 Task: Select the margins with none.
Action: Mouse moved to (54, 98)
Screenshot: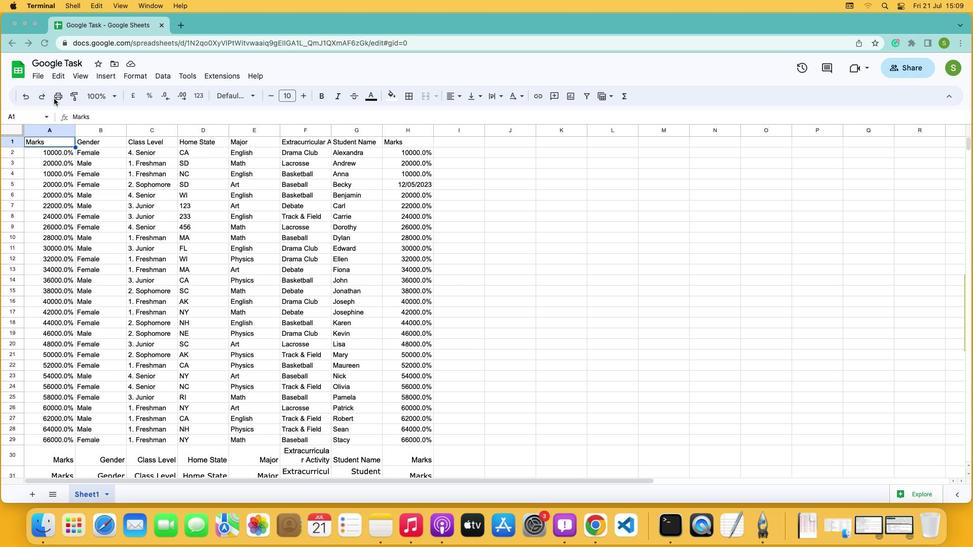 
Action: Mouse pressed left at (54, 98)
Screenshot: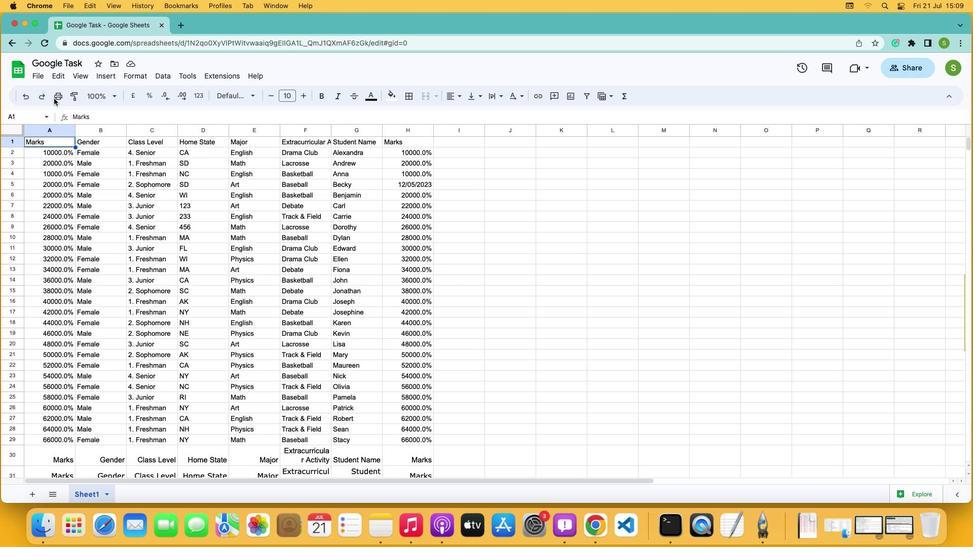 
Action: Mouse moved to (57, 99)
Screenshot: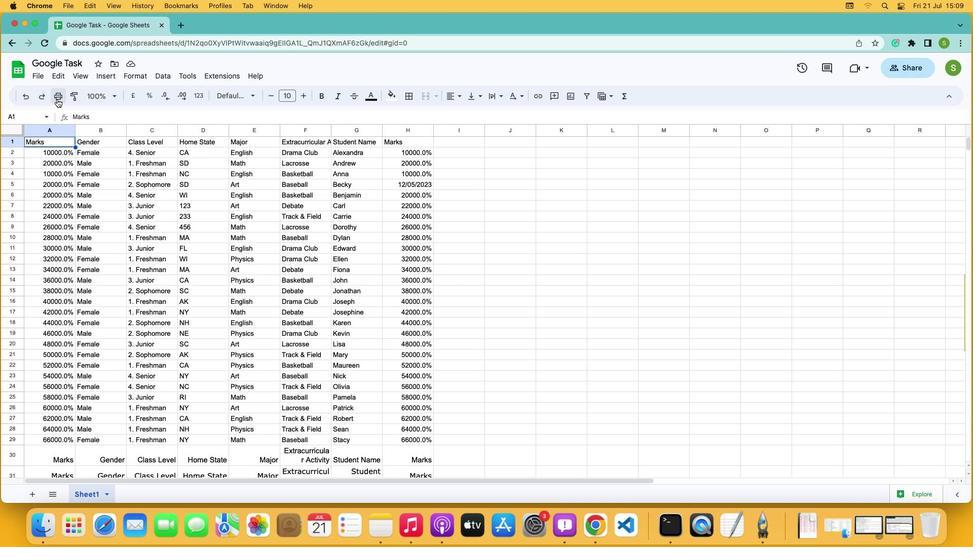 
Action: Mouse pressed left at (57, 99)
Screenshot: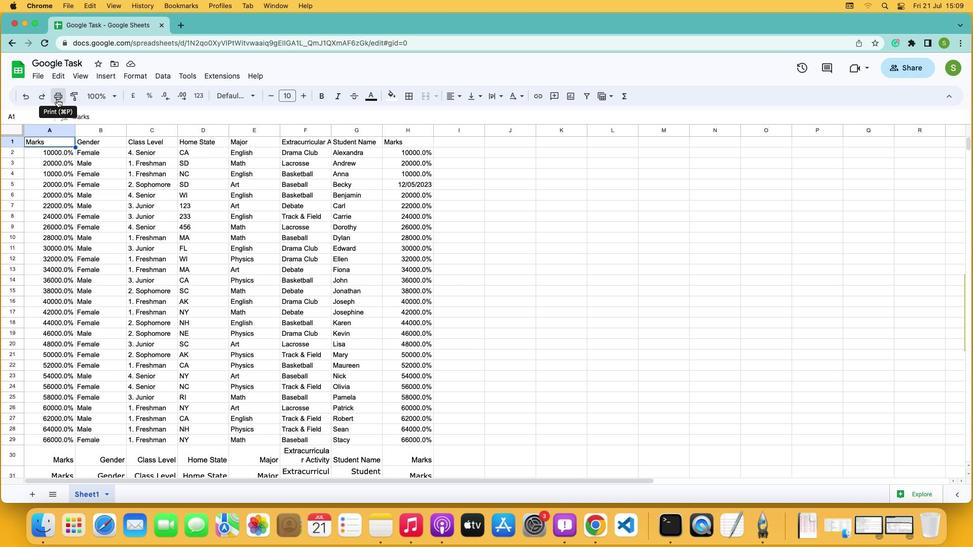 
Action: Mouse moved to (941, 64)
Screenshot: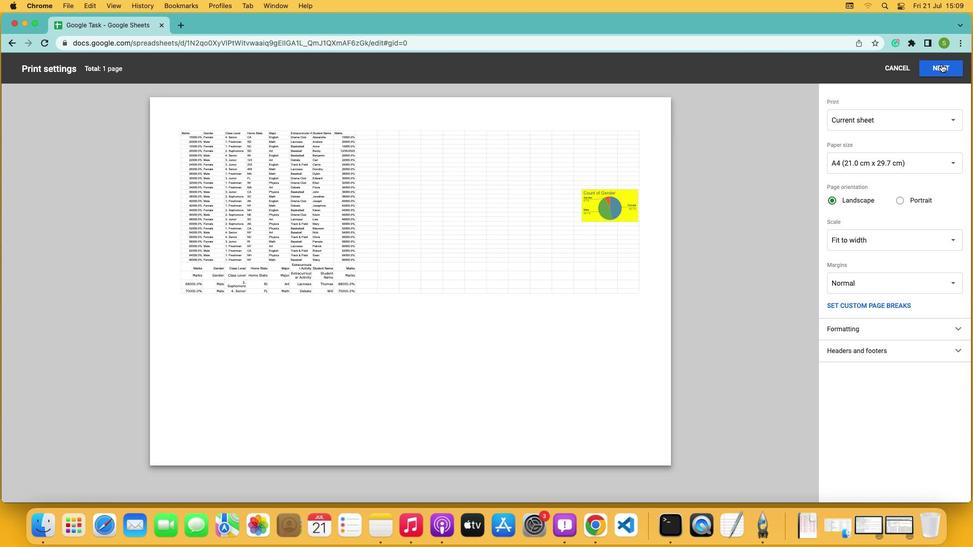 
Action: Mouse pressed left at (941, 64)
Screenshot: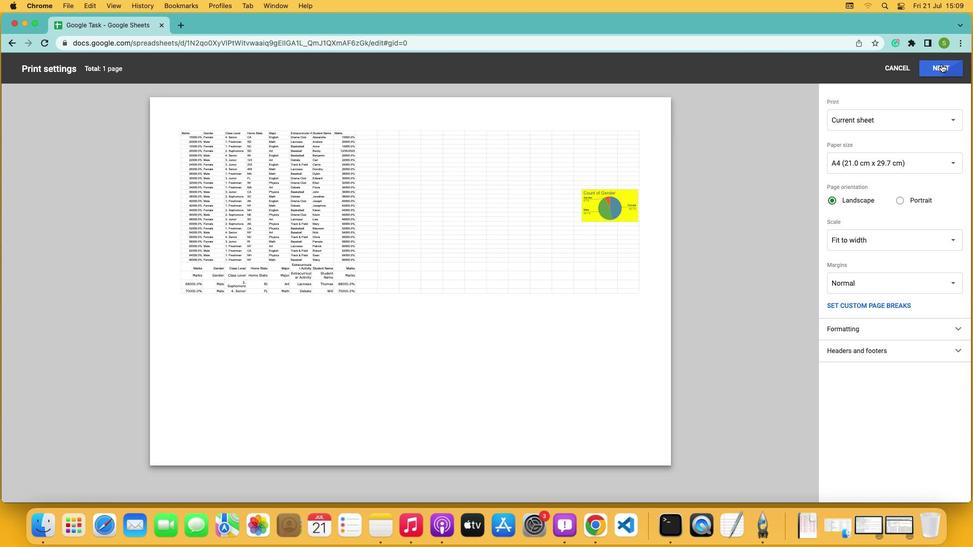 
Action: Mouse moved to (803, 178)
Screenshot: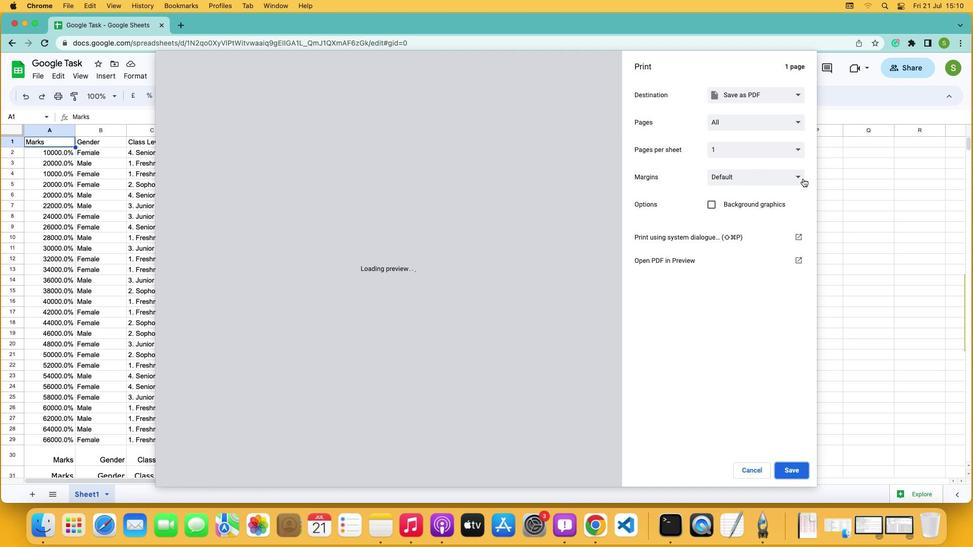 
Action: Mouse pressed left at (803, 178)
Screenshot: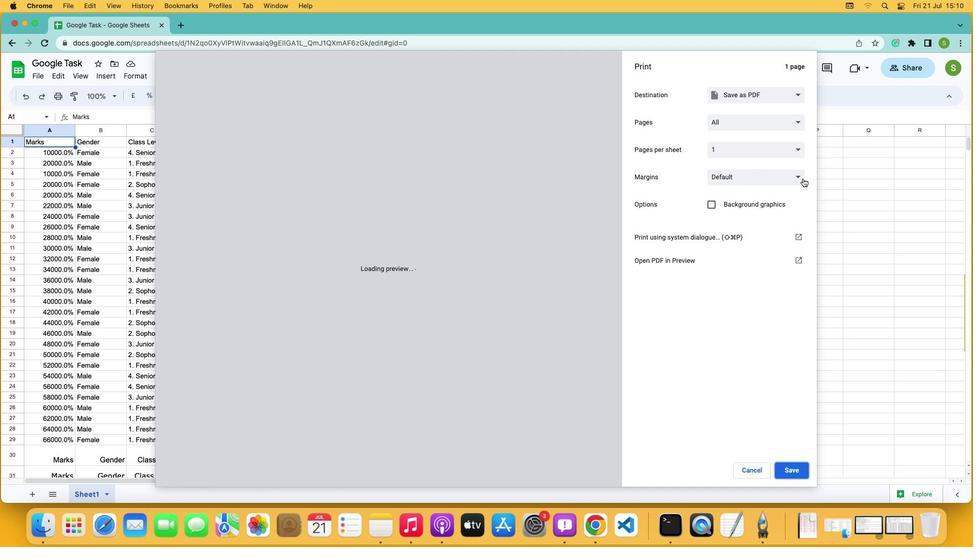 
Action: Mouse moved to (765, 190)
Screenshot: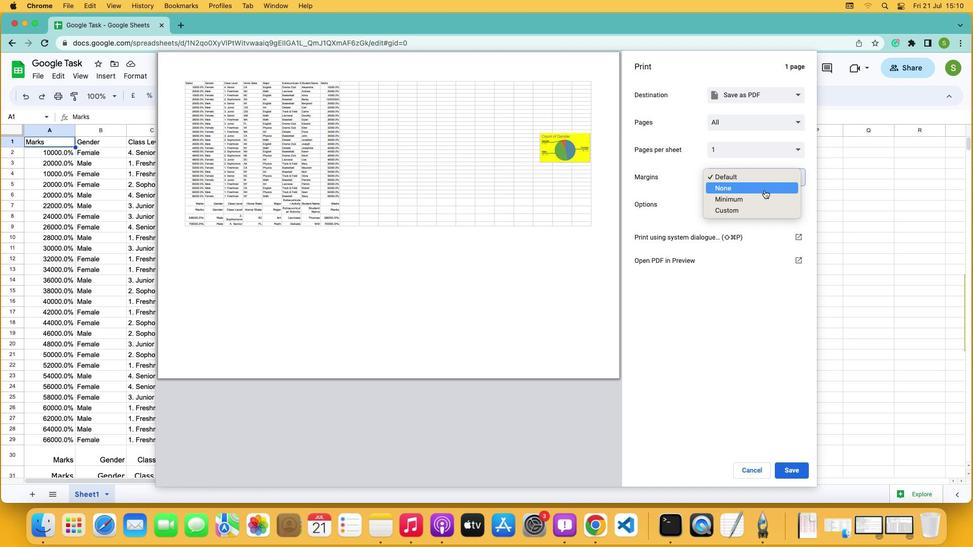 
Action: Mouse pressed left at (765, 190)
Screenshot: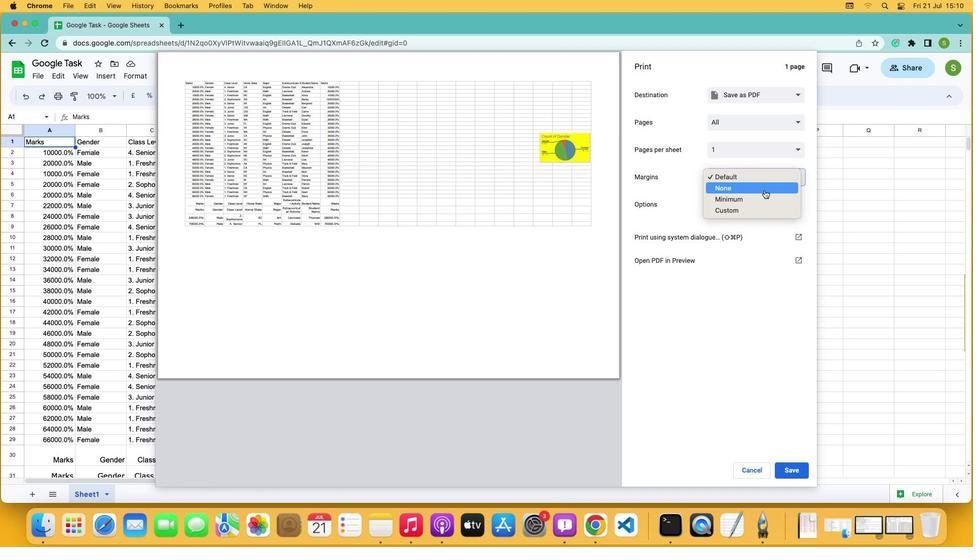 
Action: Mouse moved to (764, 190)
Screenshot: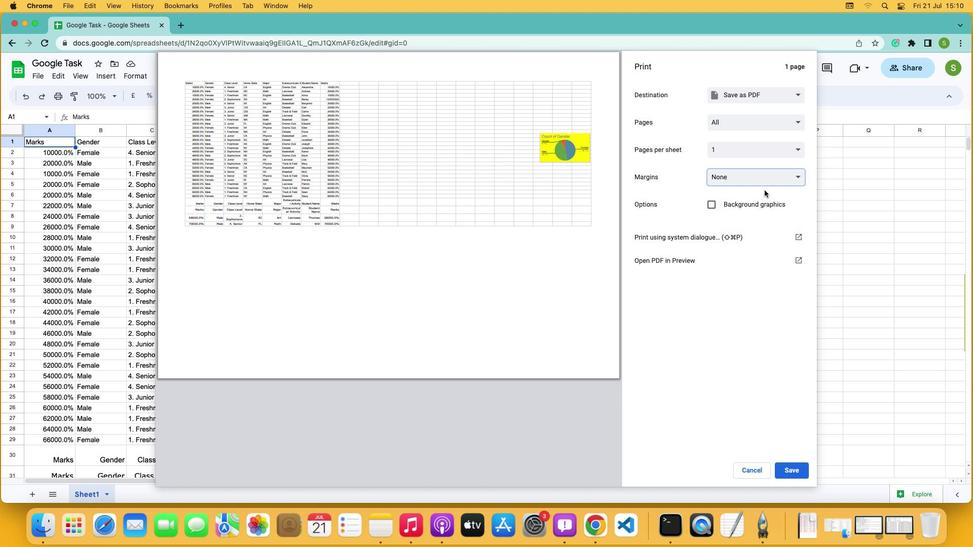 
